 Task: Create Billing Term with Name: Net 7, Description: Payment Term: 7 days and Due Days: 7 days
Action: Mouse moved to (238, 129)
Screenshot: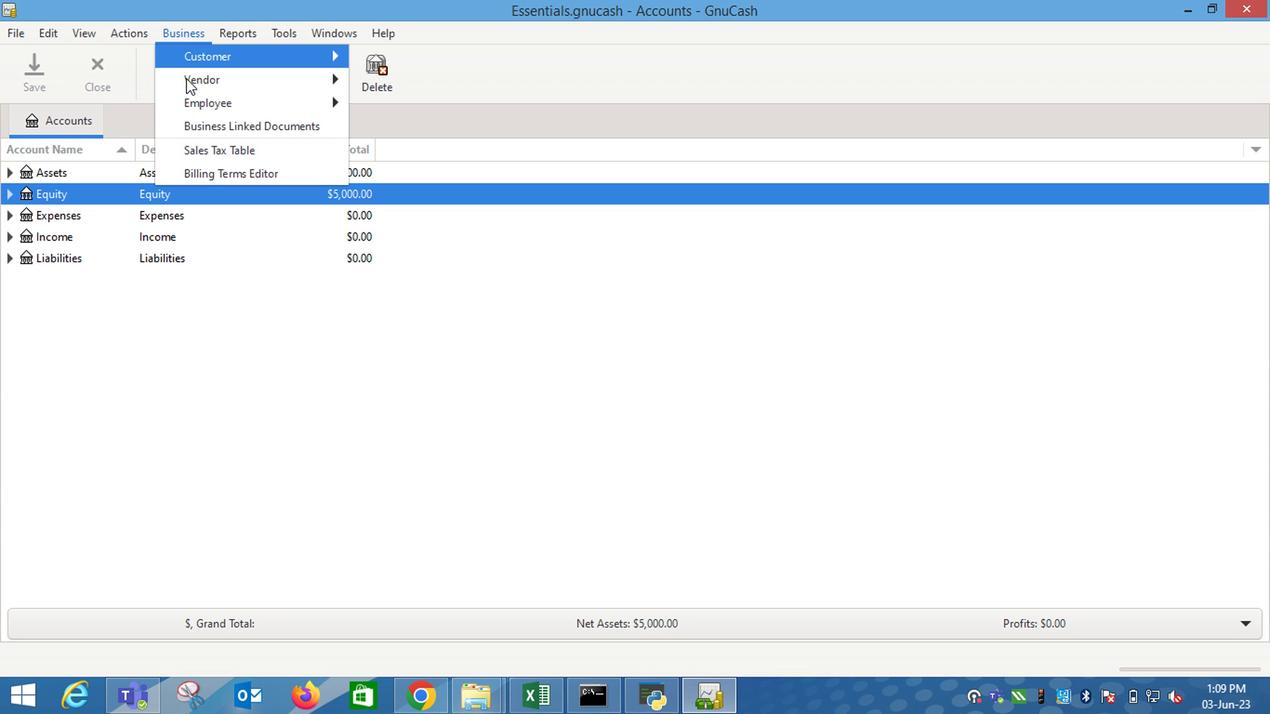 
Action: Mouse pressed left at (238, 129)
Screenshot: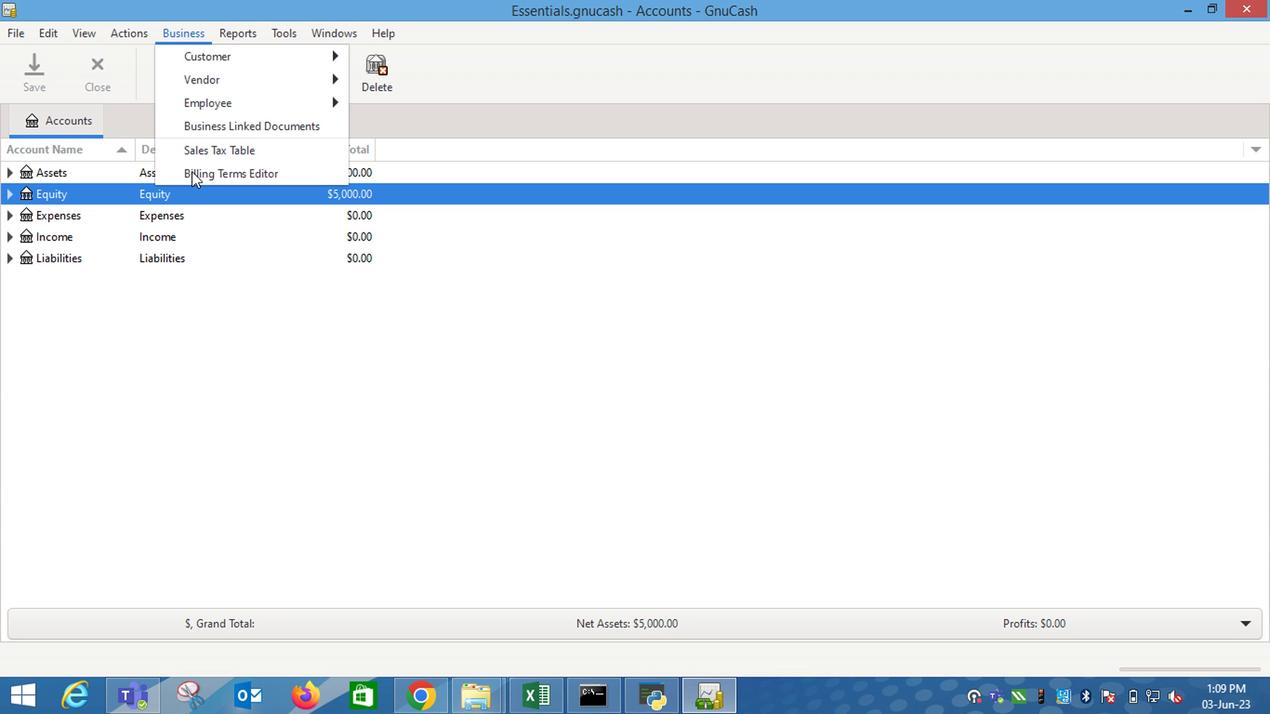 
Action: Mouse moved to (244, 235)
Screenshot: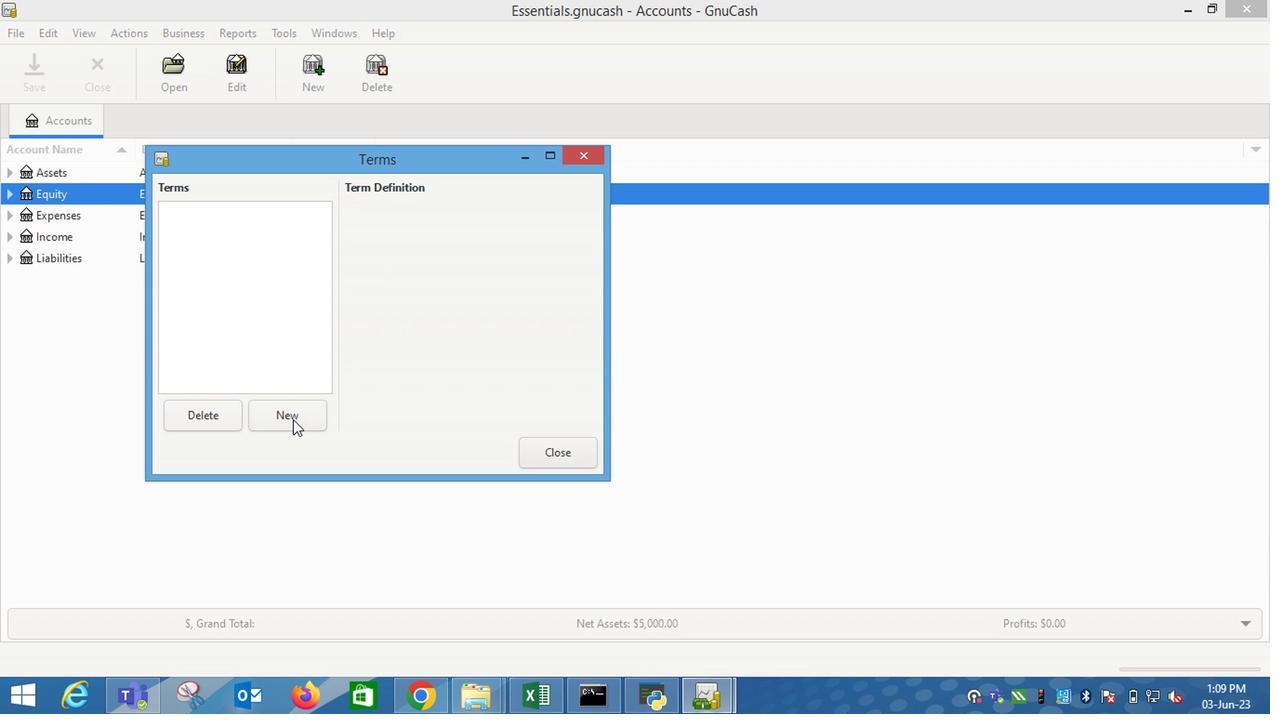 
Action: Mouse pressed left at (244, 235)
Screenshot: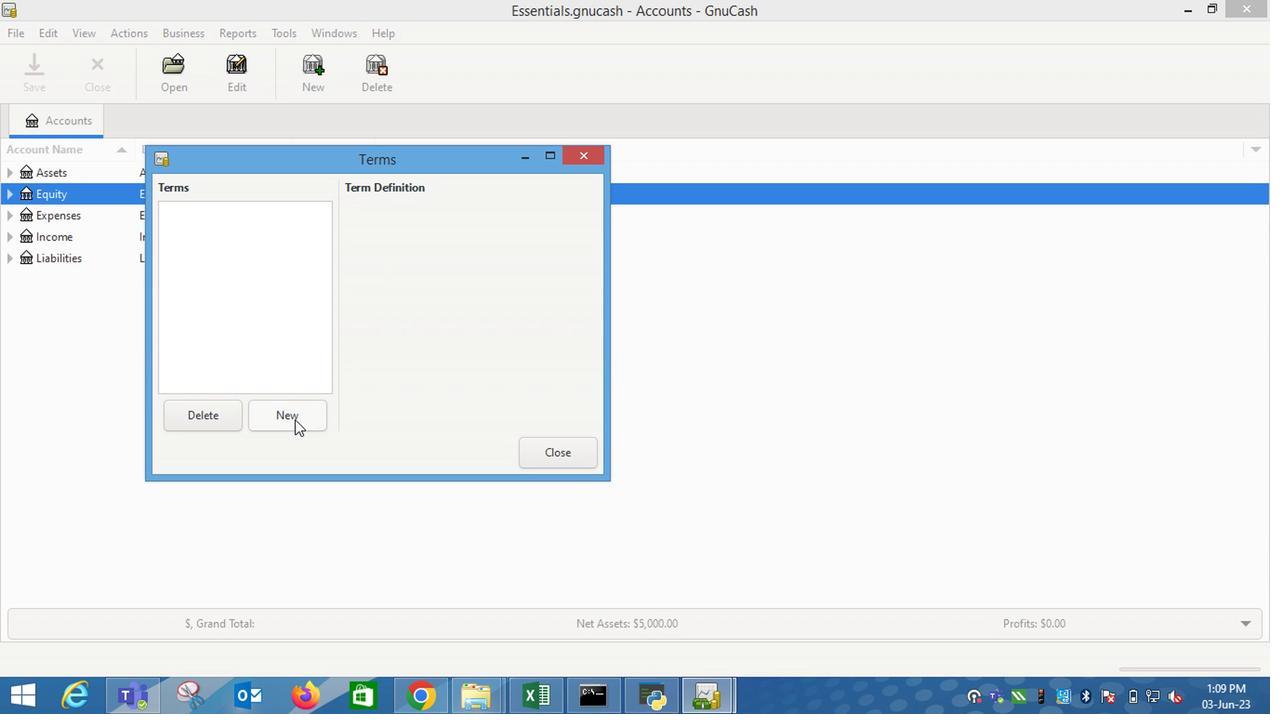 
Action: Mouse moved to (262, 358)
Screenshot: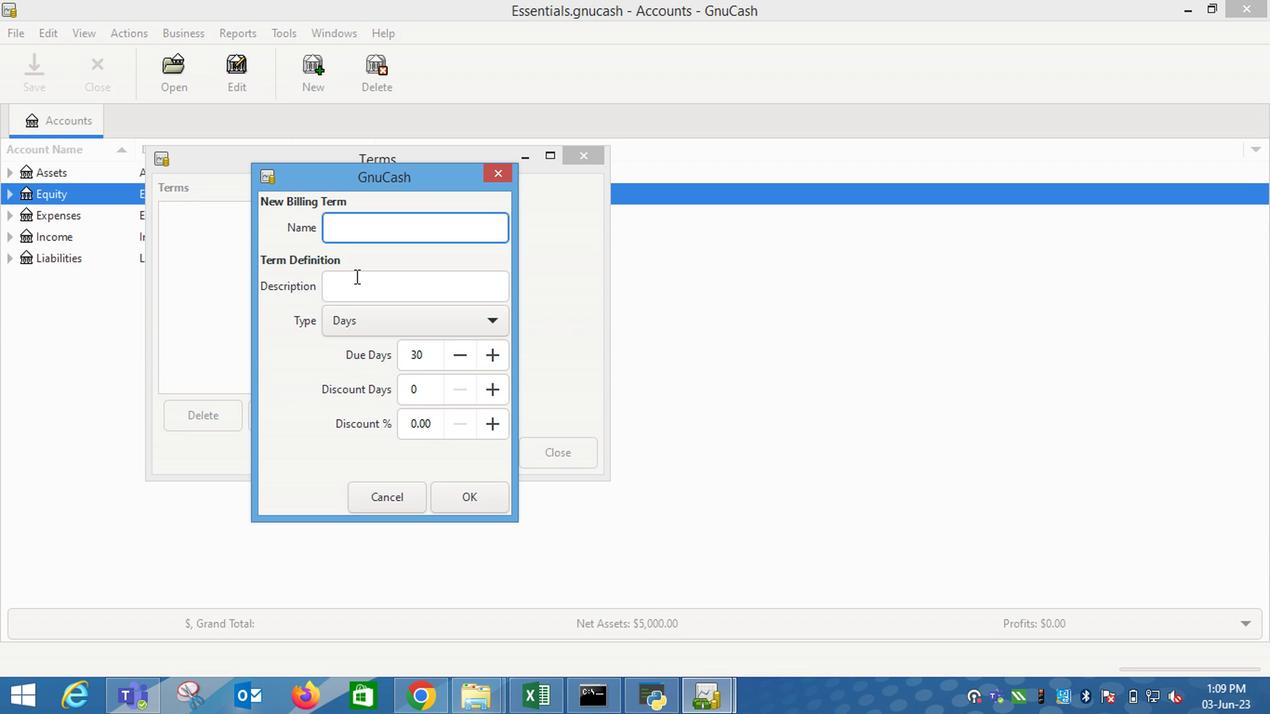 
Action: Mouse pressed left at (262, 358)
Screenshot: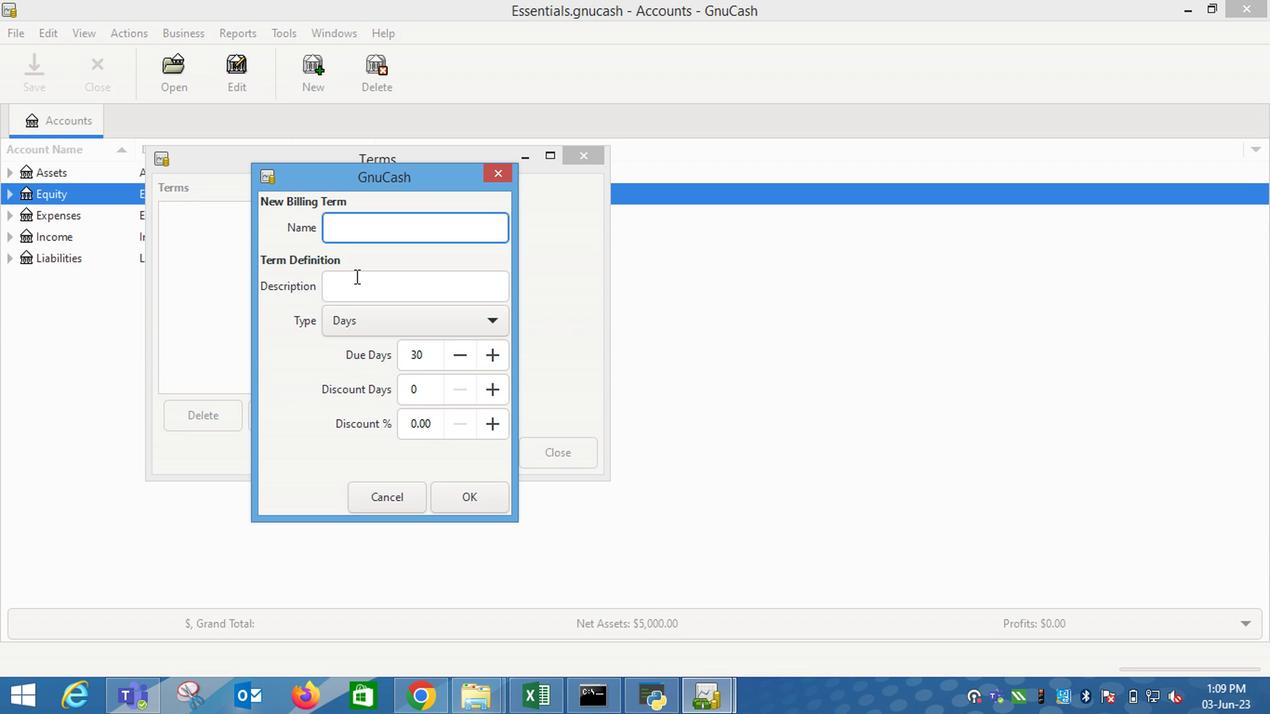 
Action: Mouse moved to (262, 358)
Screenshot: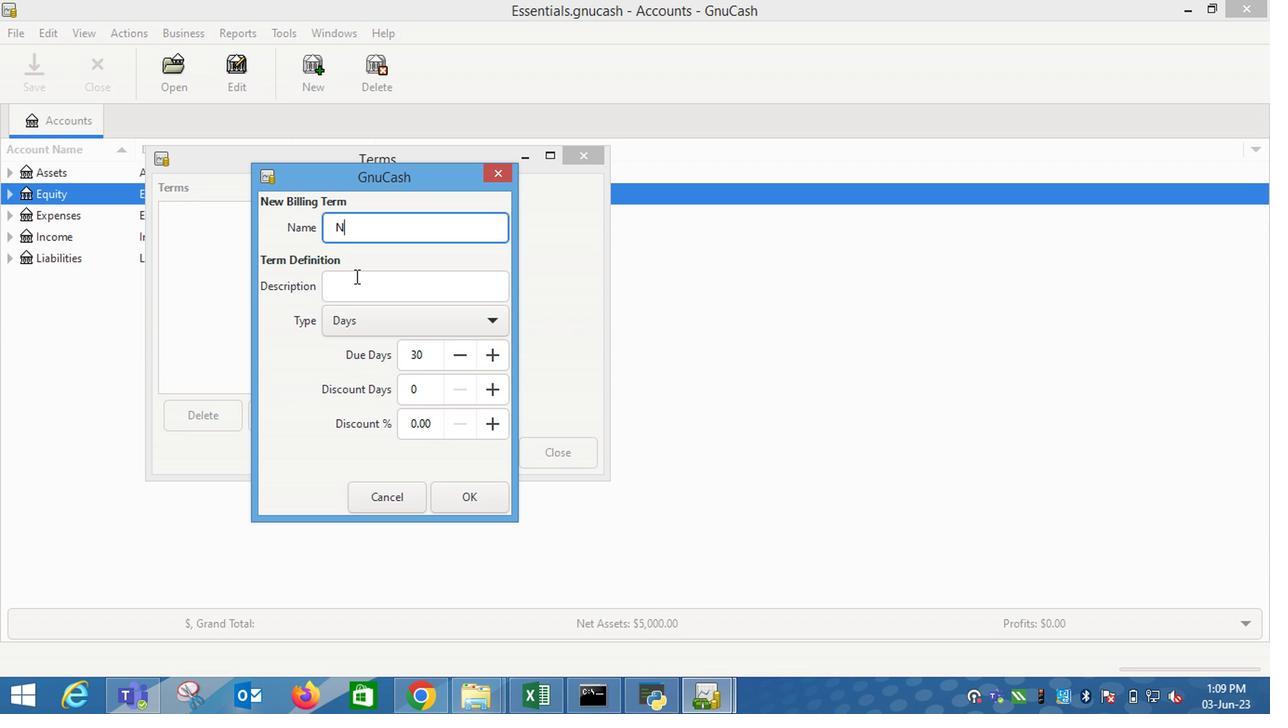 
Action: Key pressed <Key.shift_r>Net<Key.tab>
Screenshot: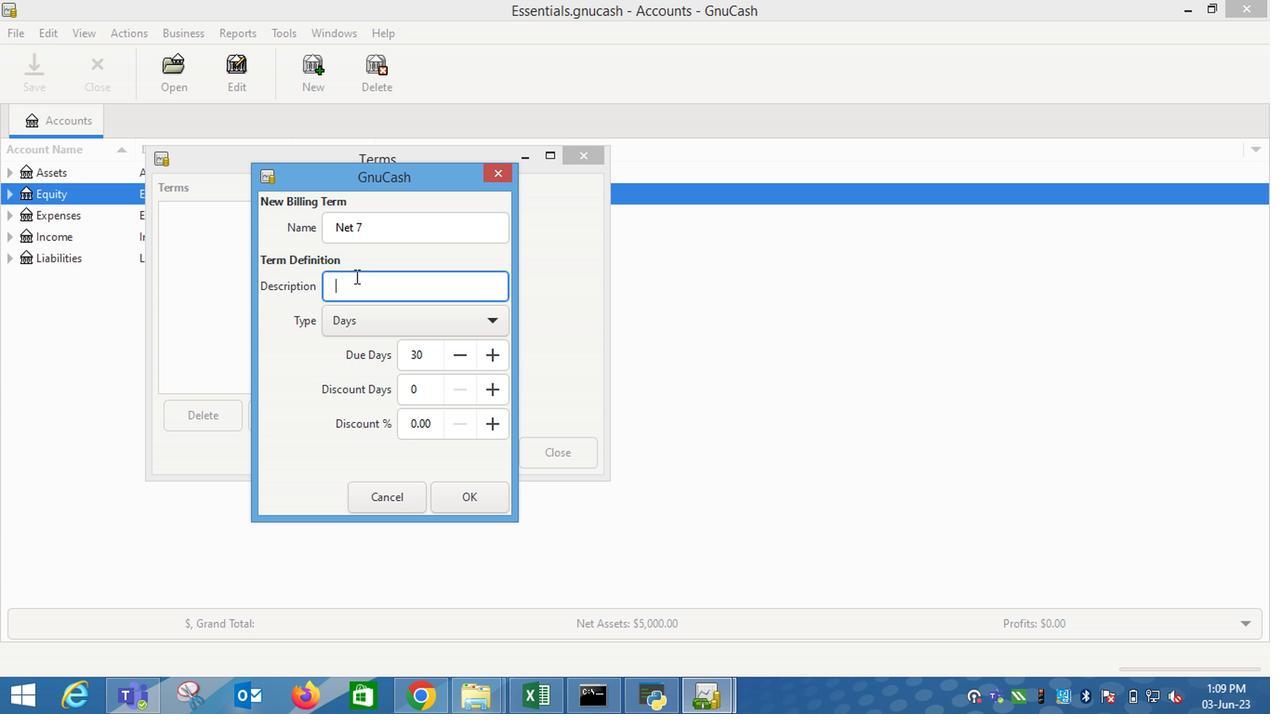 
Action: Mouse moved to (330, 221)
Screenshot: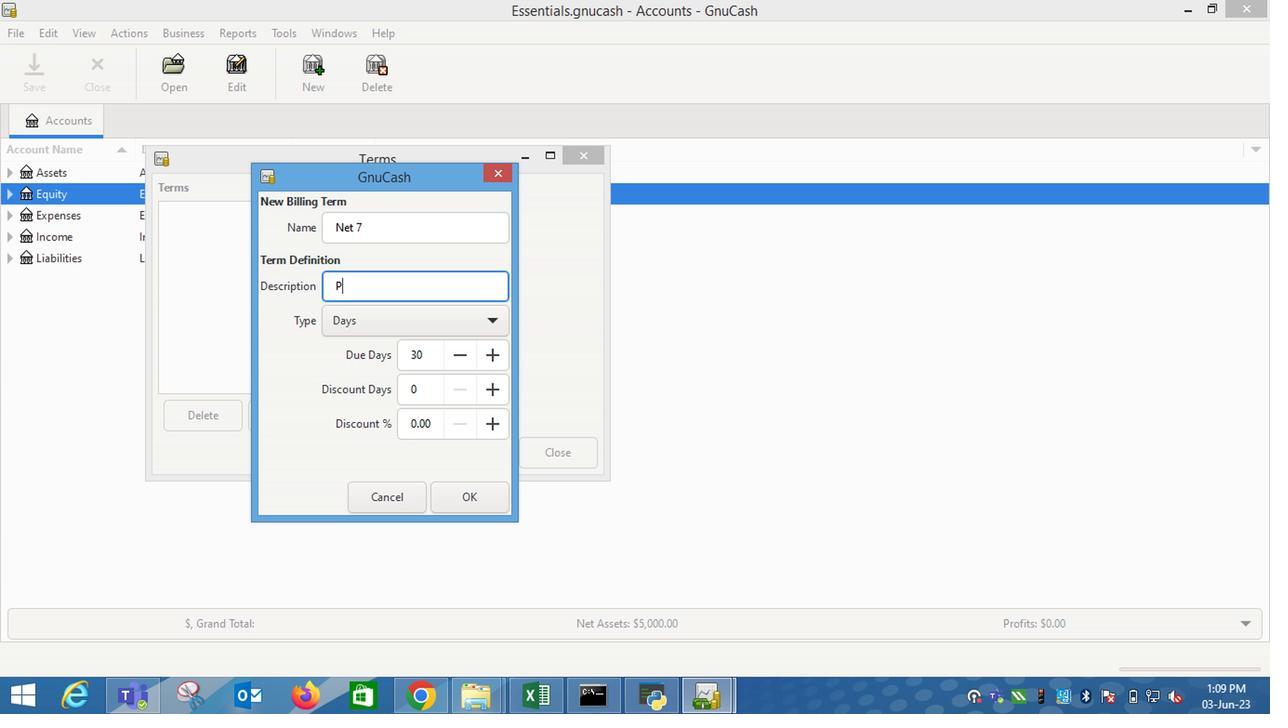 
Action: Mouse pressed left at (330, 221)
Screenshot: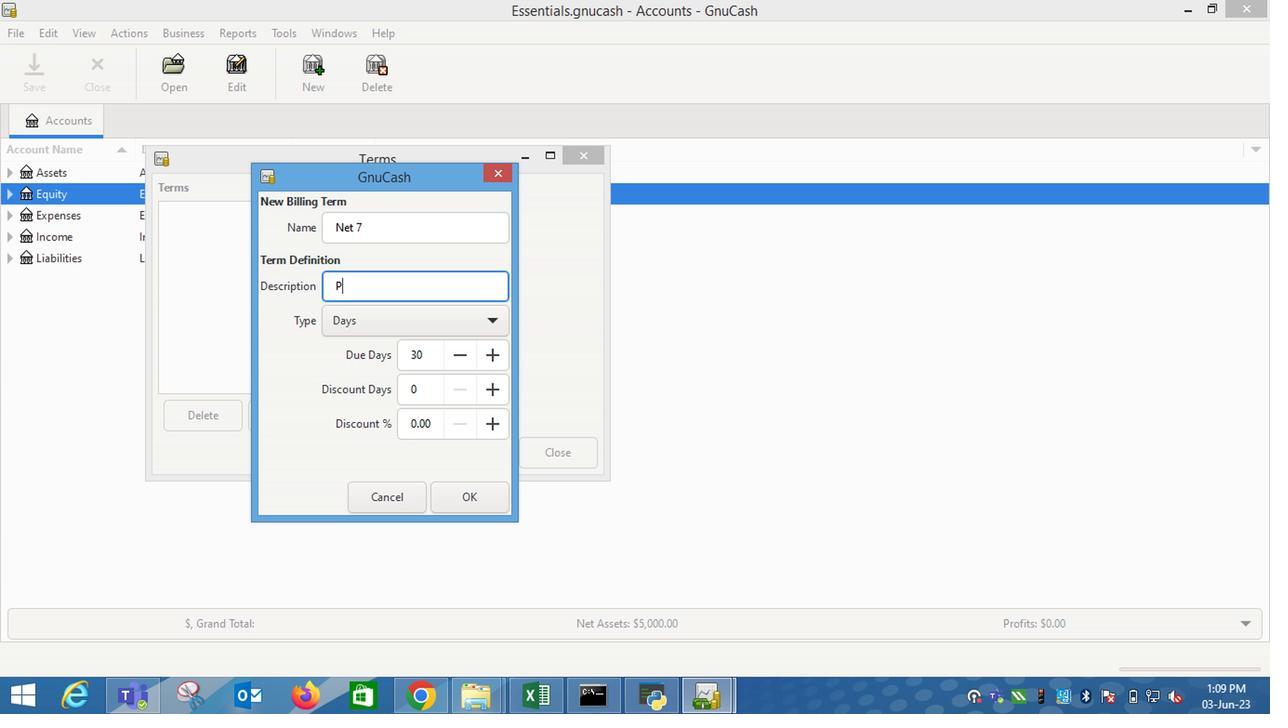 
Action: Key pressed <Key.space>7<Key.tab><Key.shift_r>Pyment<Key.space><Key.backspace><Key.backspace><Key.backspace><Key.backspace><Key.backspace><Key.backspace>ayment<Key.space><Key.shift_r><Key.shift_r><Key.shift_r><Key.shift_r><Key.shift_r>Tern<Key.backspace>
Screenshot: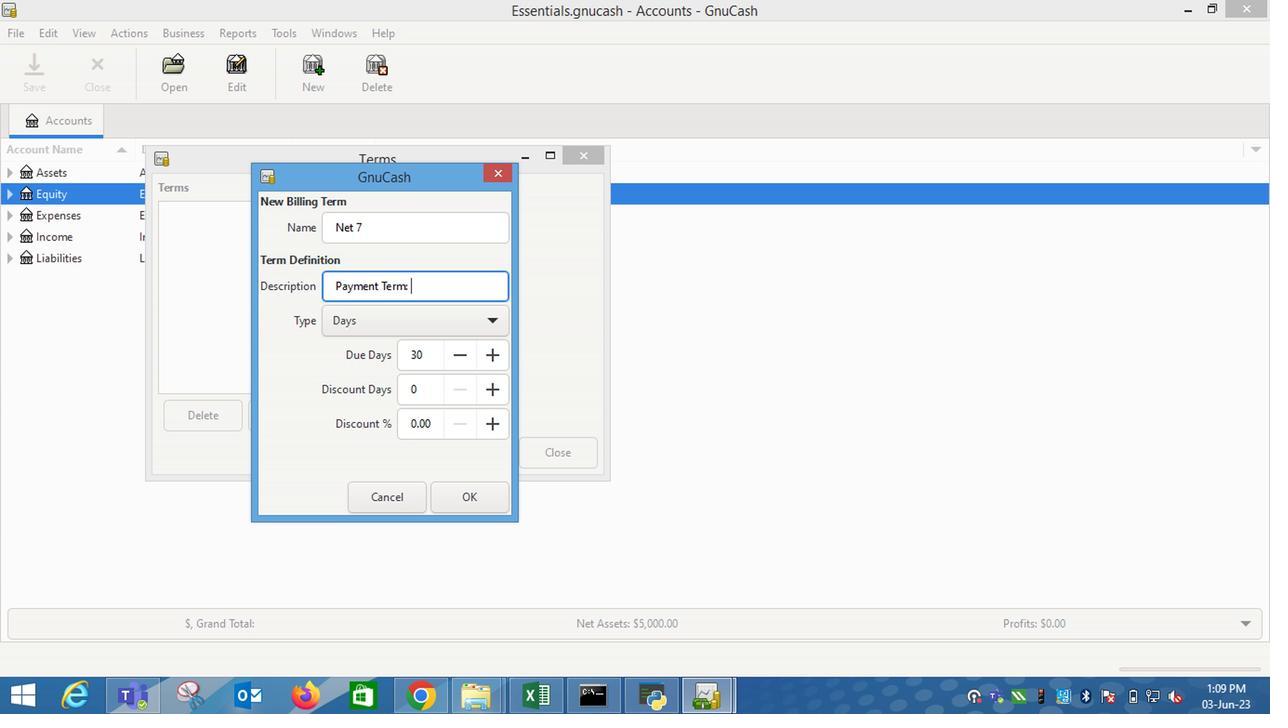 
Action: Mouse moved to (238, 127)
Screenshot: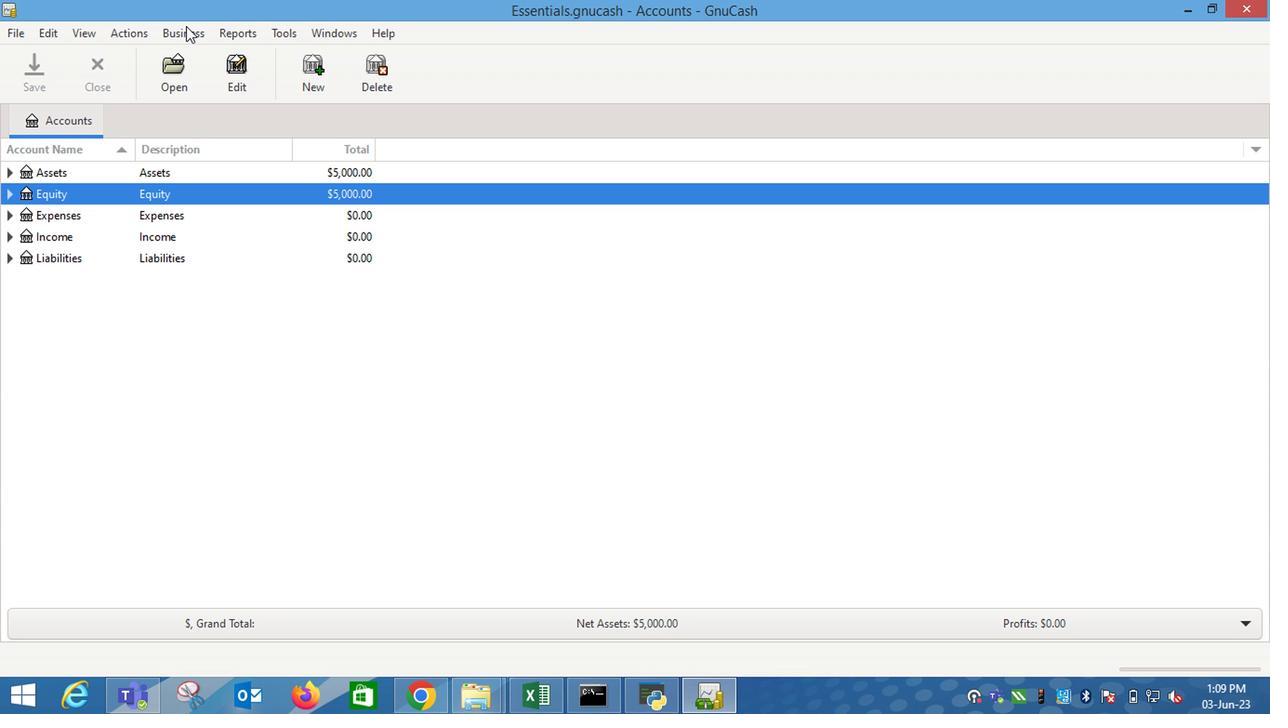 
Action: Mouse pressed left at (238, 127)
Screenshot: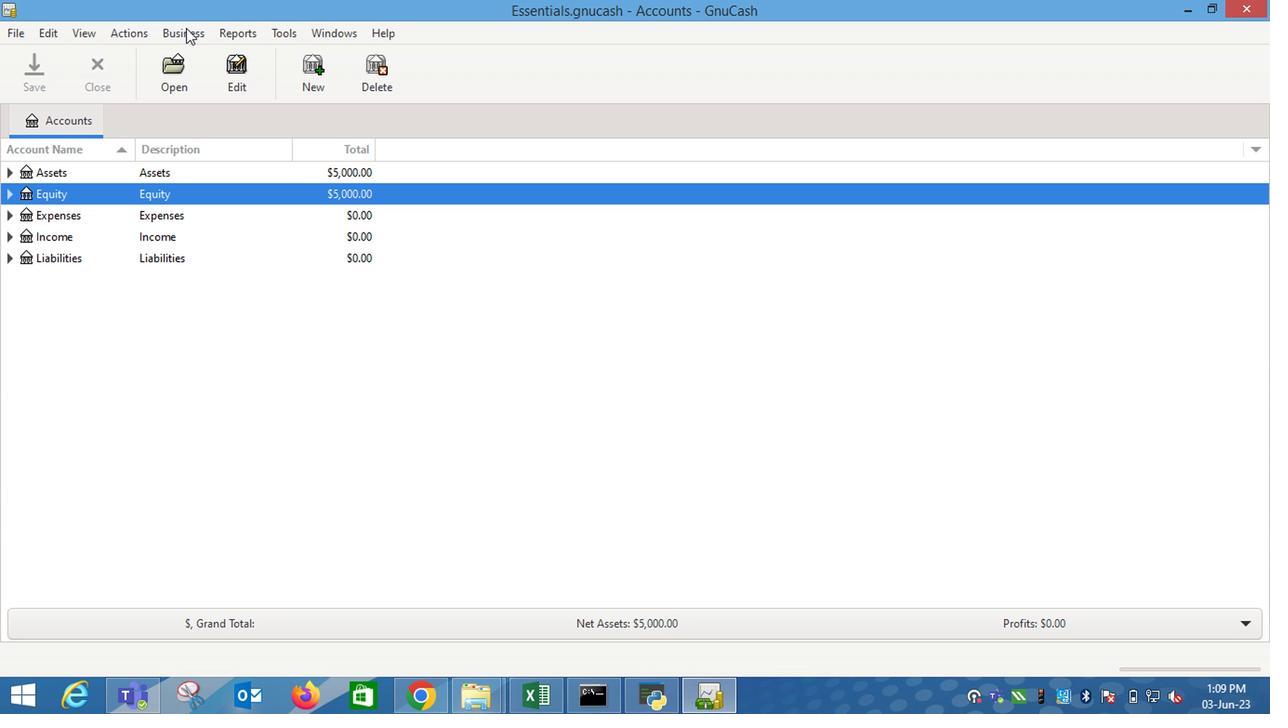
Action: Mouse moved to (242, 228)
Screenshot: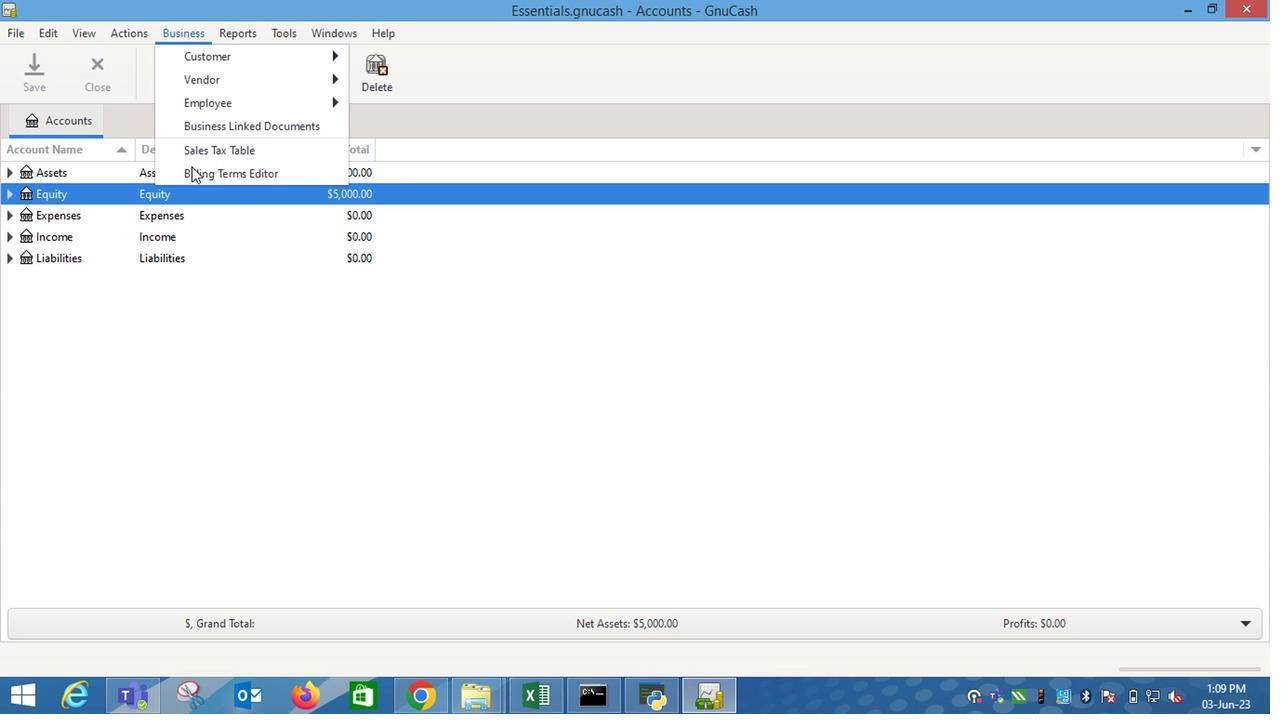
Action: Mouse pressed left at (242, 228)
Screenshot: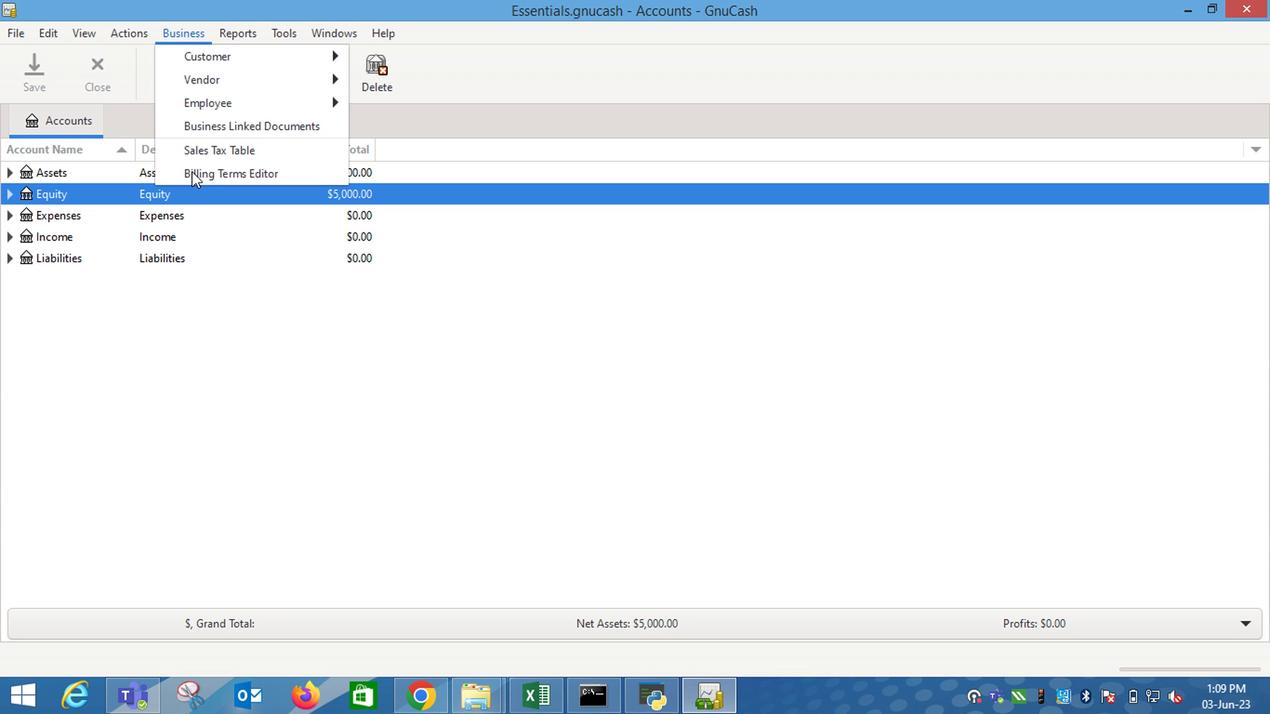 
Action: Mouse moved to (316, 405)
Screenshot: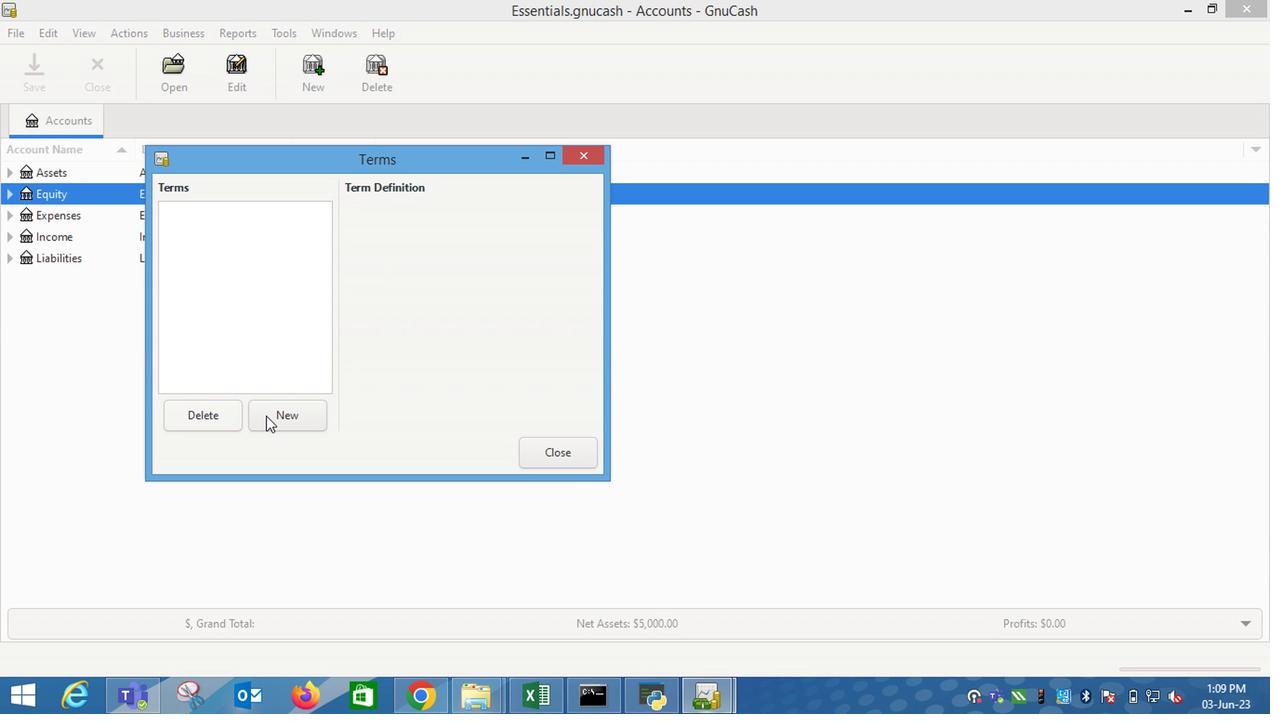 
Action: Mouse pressed left at (316, 405)
Screenshot: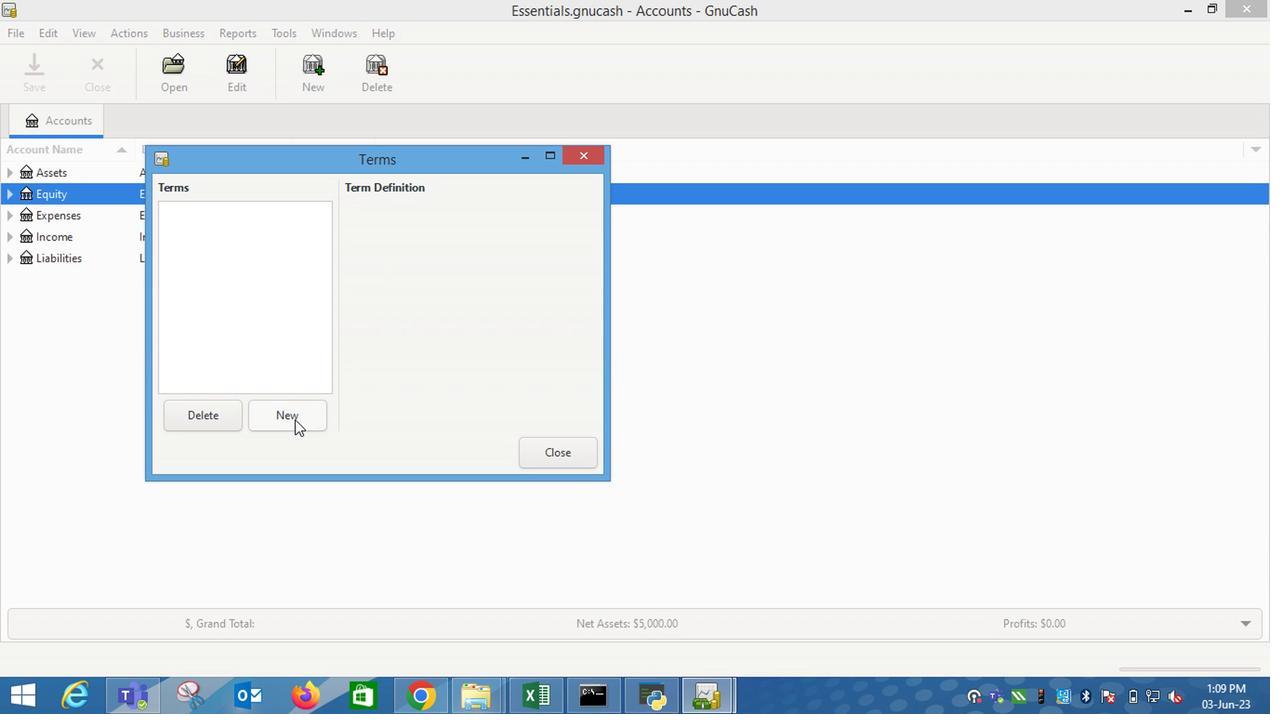 
Action: Mouse moved to (359, 303)
Screenshot: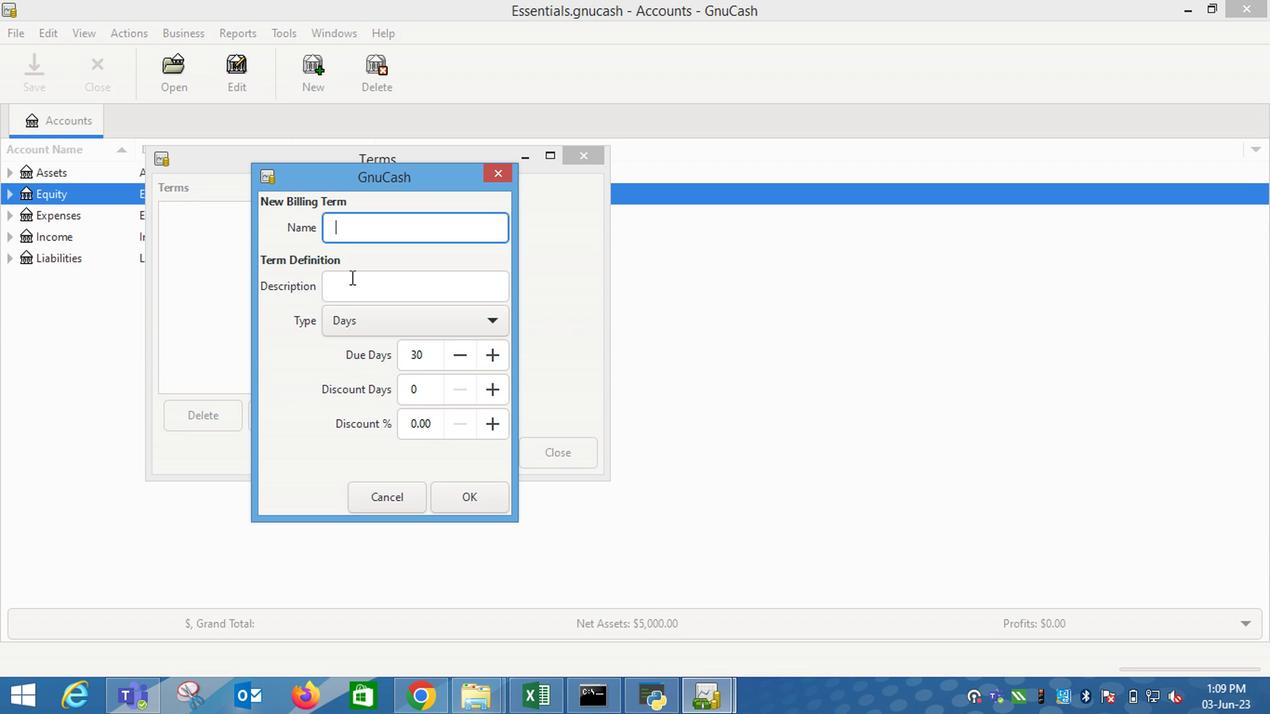 
Action: Key pressed <Key.shift_r>Net<Key.space>7<Key.tab><Key.shift_r>Payment<Key.space><Key.shift_r>Term<Key.shift_r>:<Key.space>7<Key.space>days
Screenshot: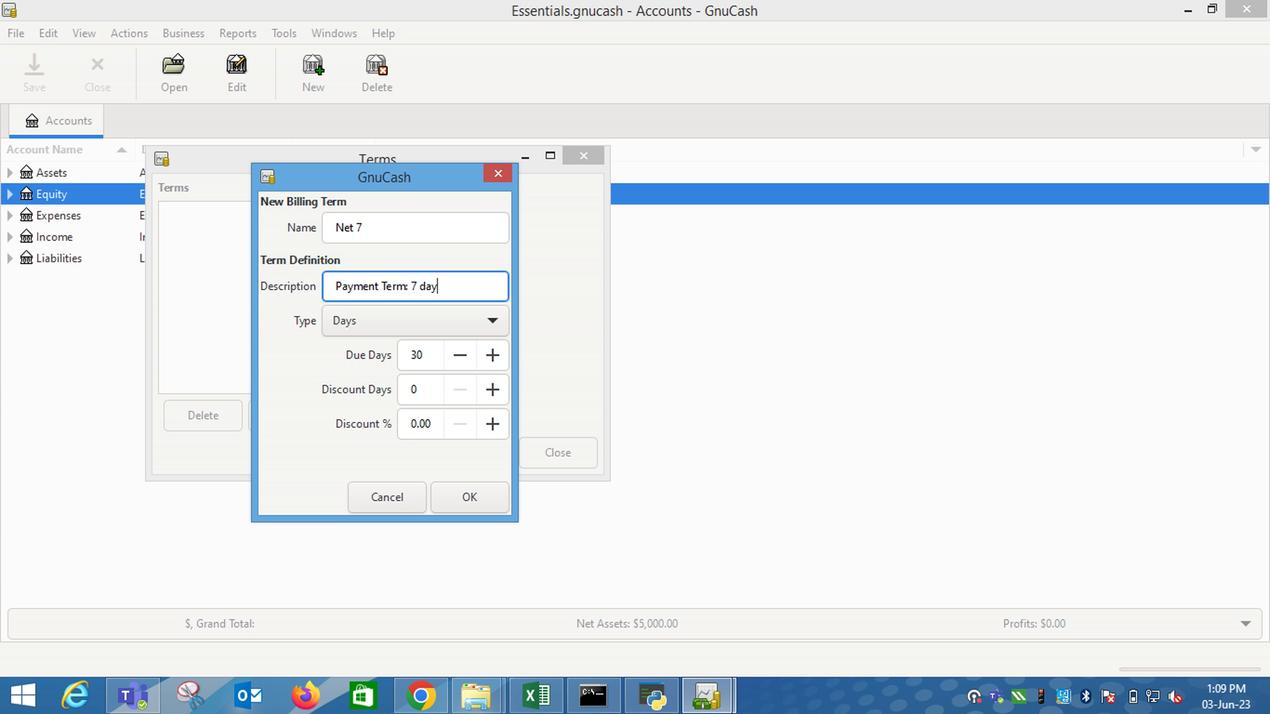 
Action: Mouse moved to (434, 361)
Screenshot: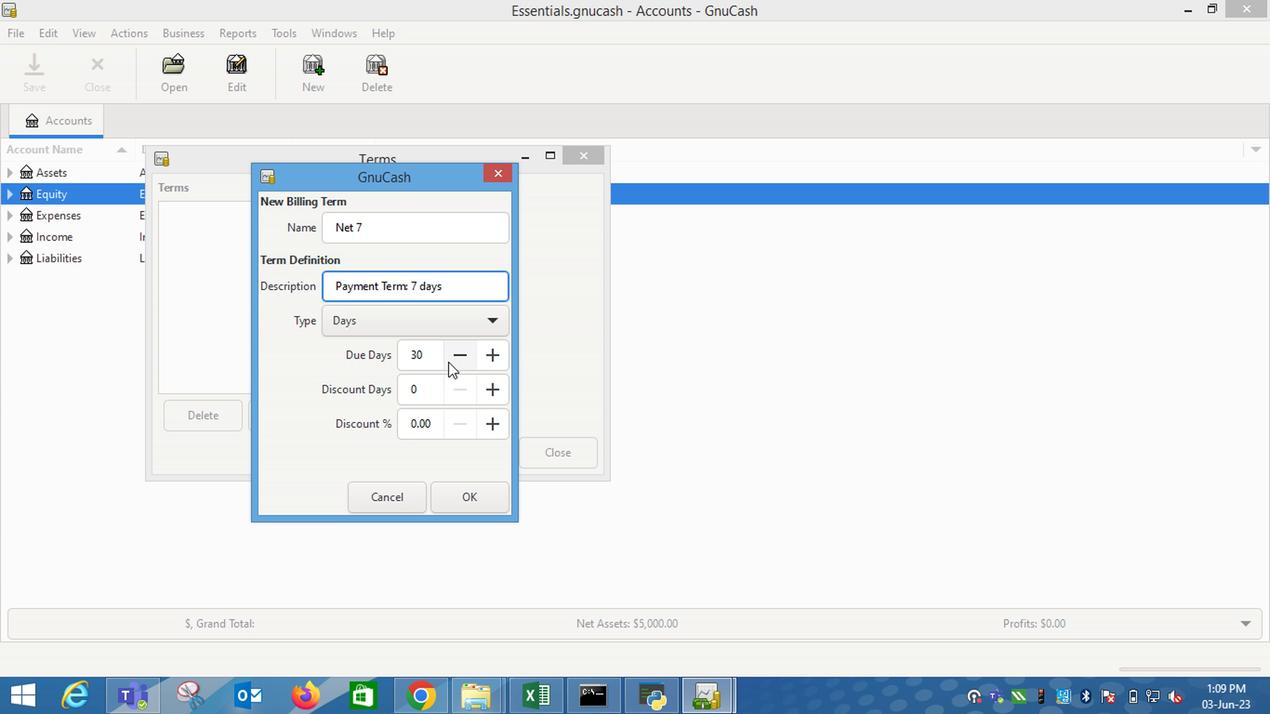 
Action: Mouse pressed left at (434, 361)
Screenshot: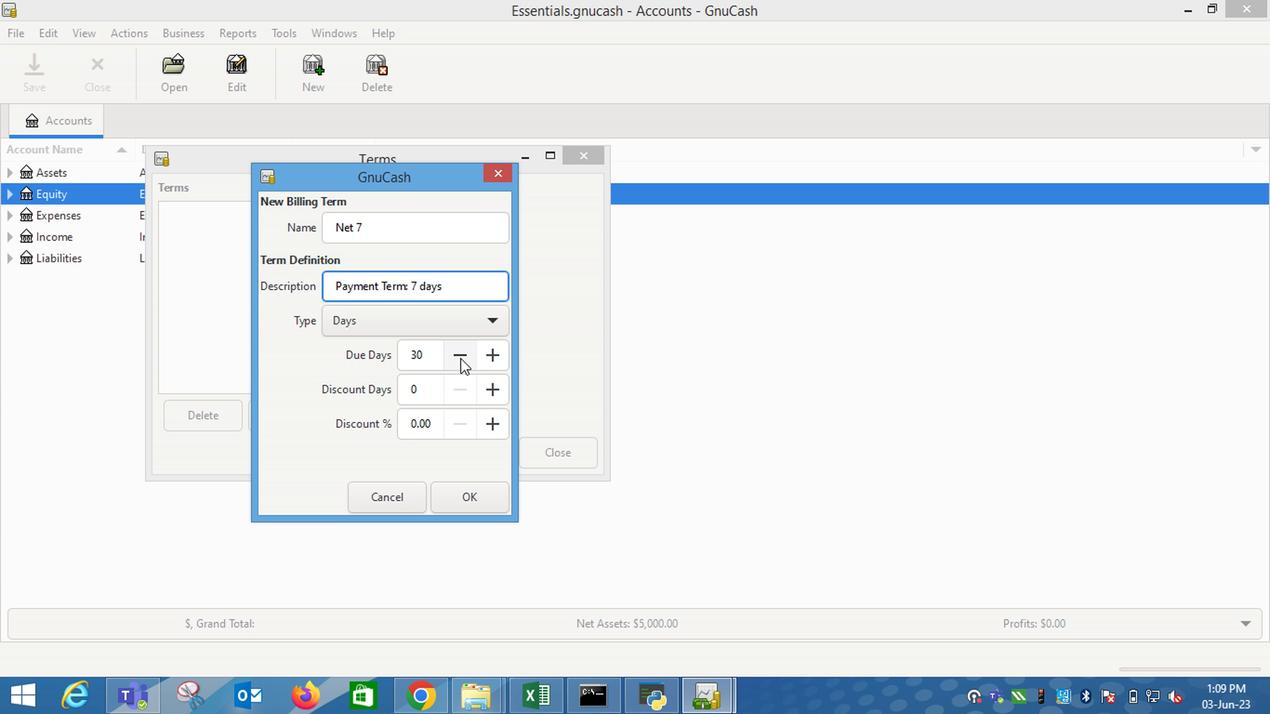 
Action: Mouse pressed left at (434, 361)
Screenshot: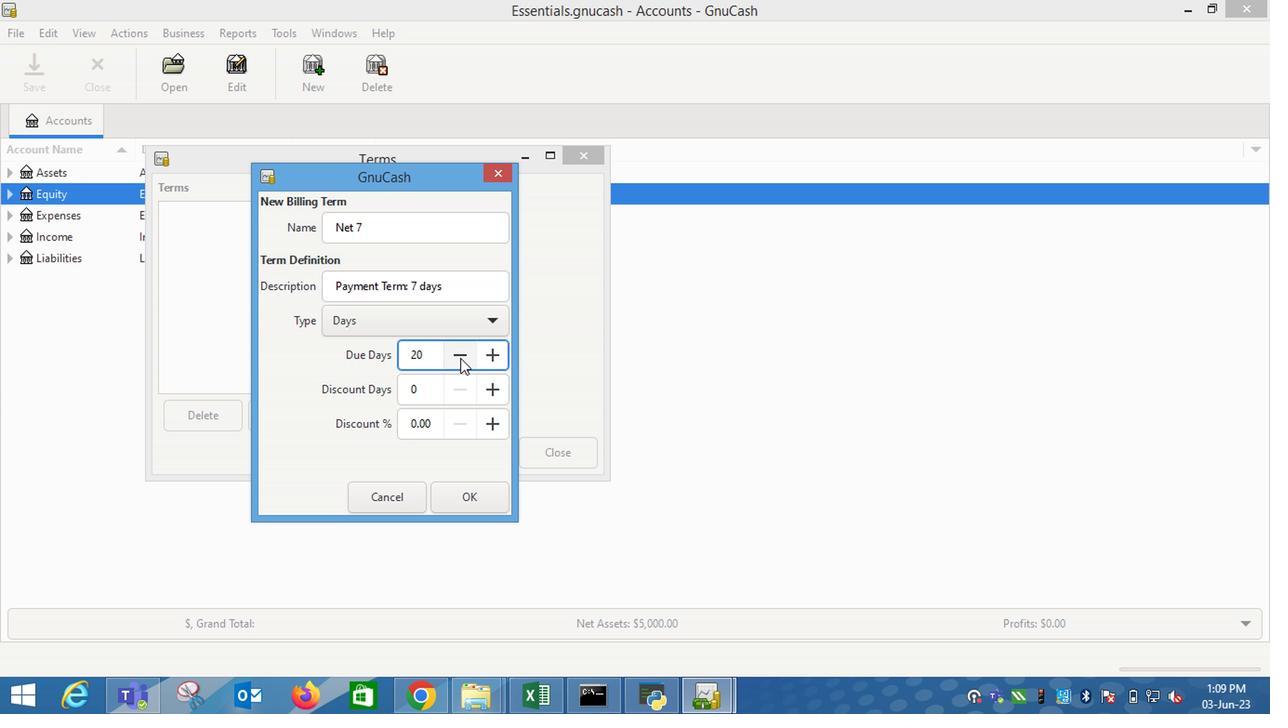 
Action: Mouse pressed left at (434, 361)
Screenshot: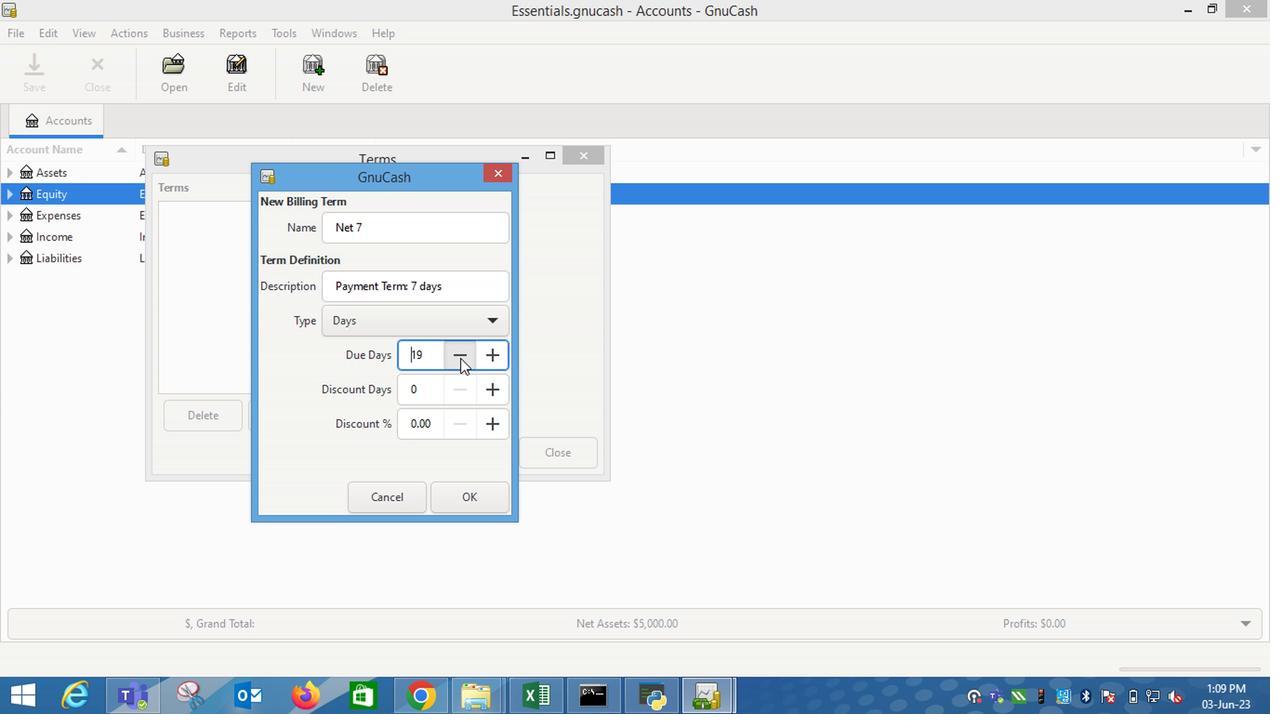 
Action: Mouse pressed left at (434, 361)
Screenshot: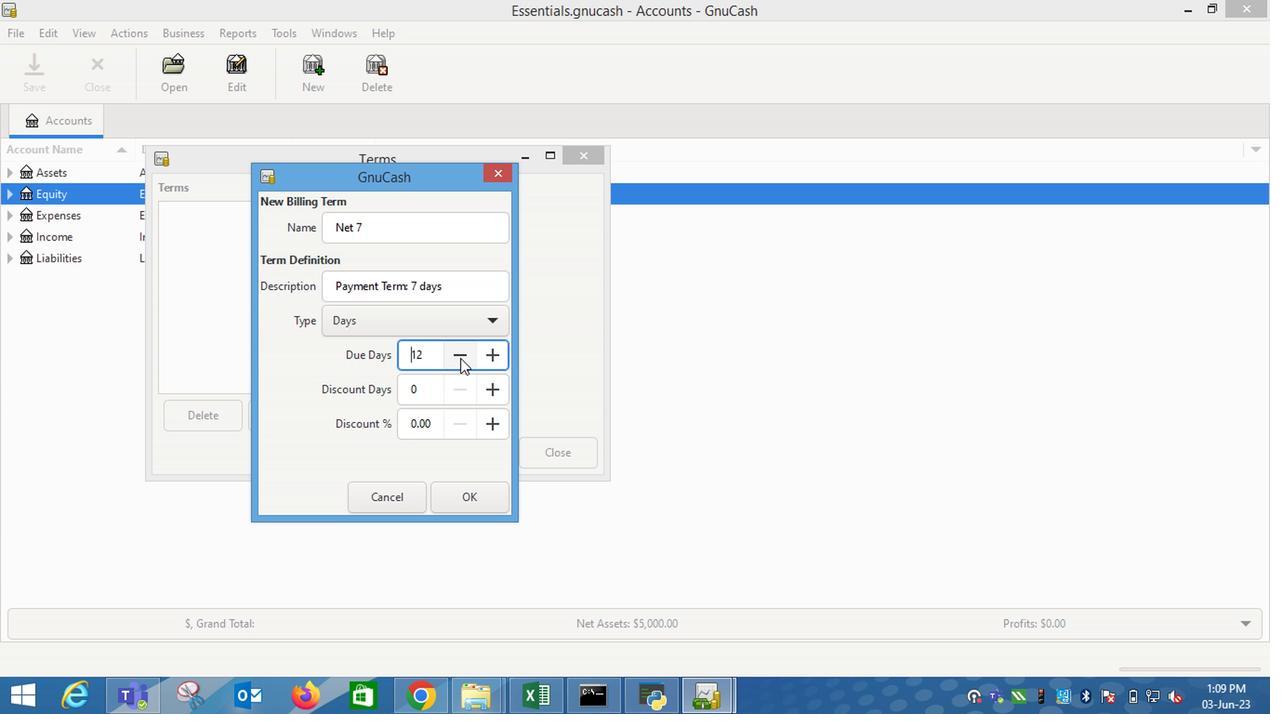 
Action: Mouse pressed left at (434, 361)
Screenshot: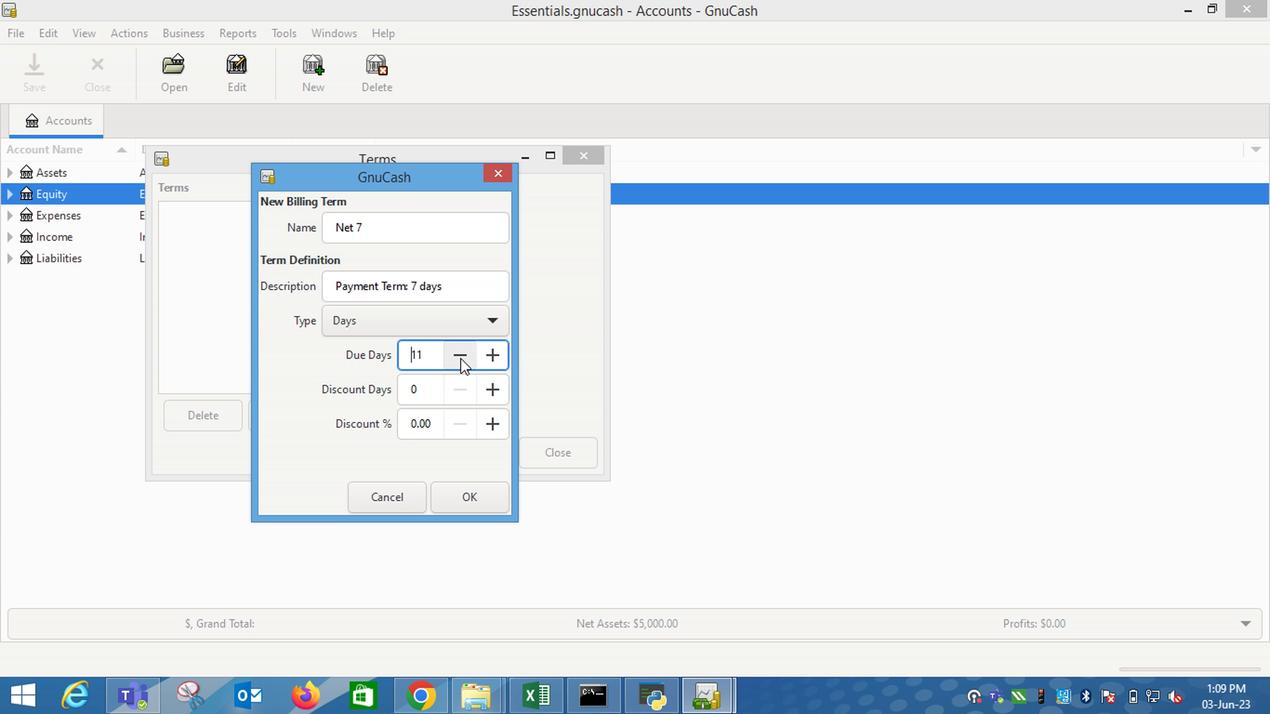 
Action: Mouse pressed left at (434, 361)
Screenshot: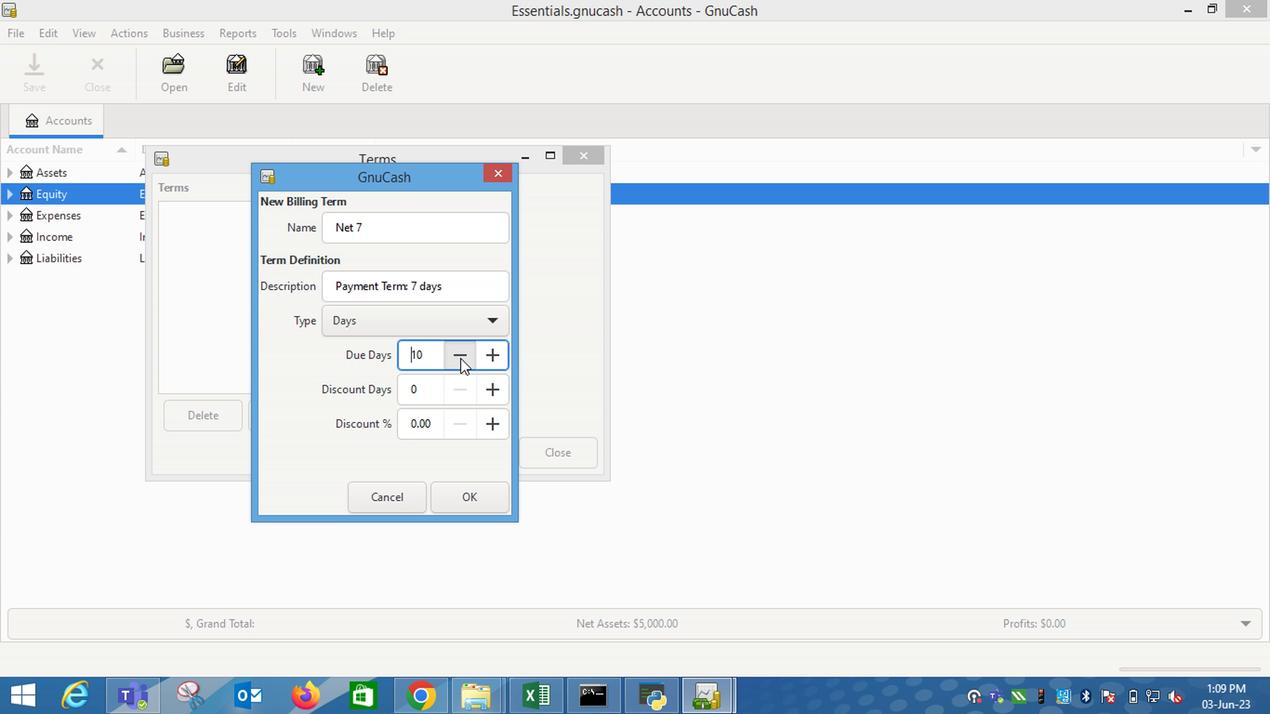 
Action: Mouse pressed left at (434, 361)
Screenshot: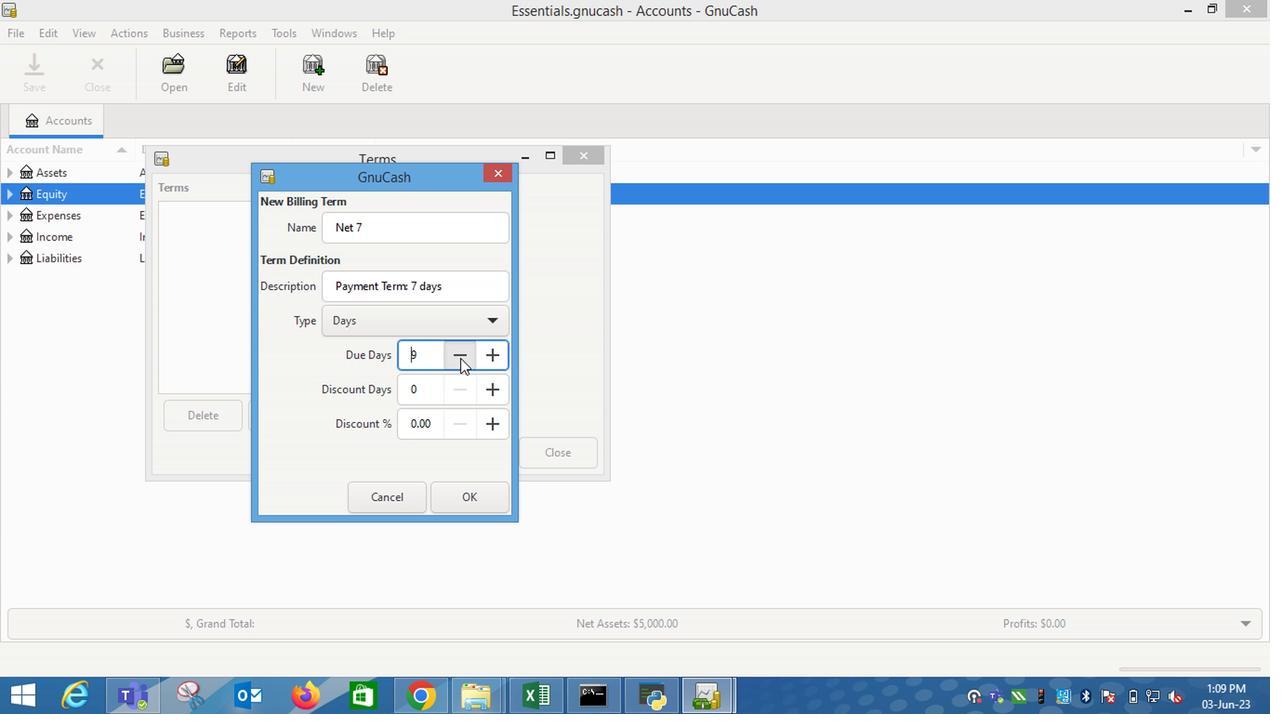
Action: Mouse pressed left at (434, 361)
Screenshot: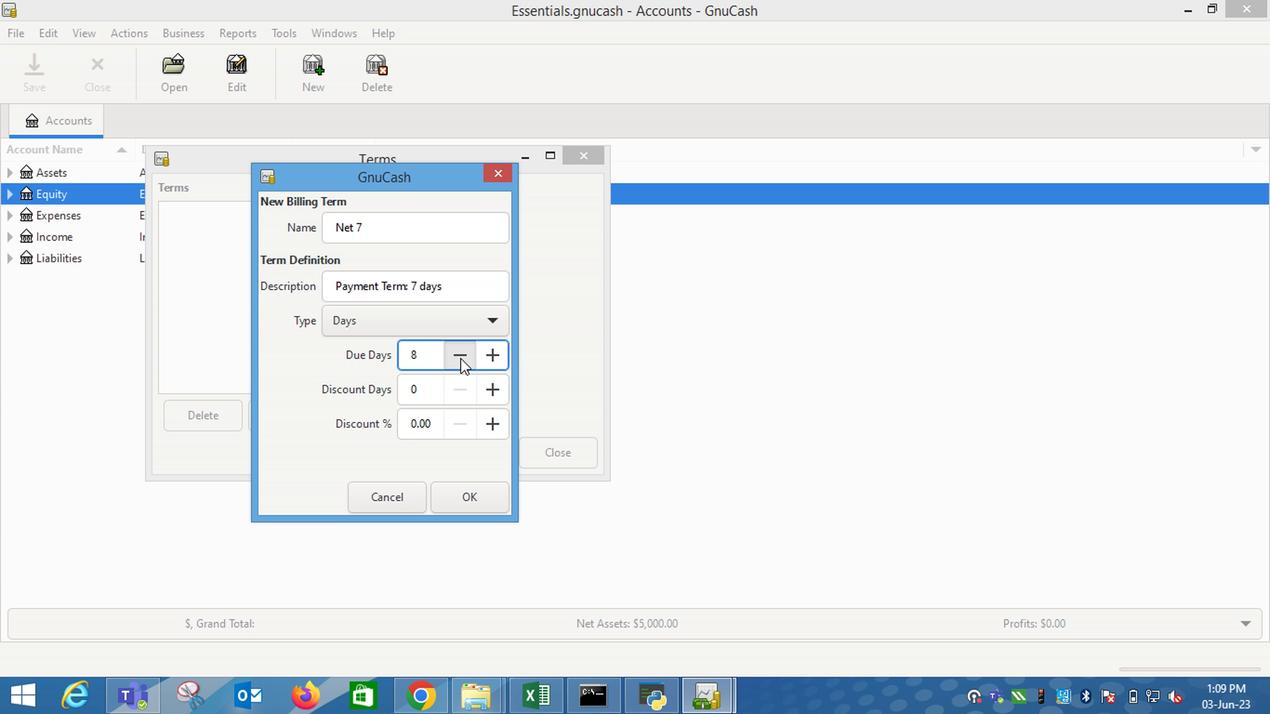 
Action: Mouse moved to (443, 459)
Screenshot: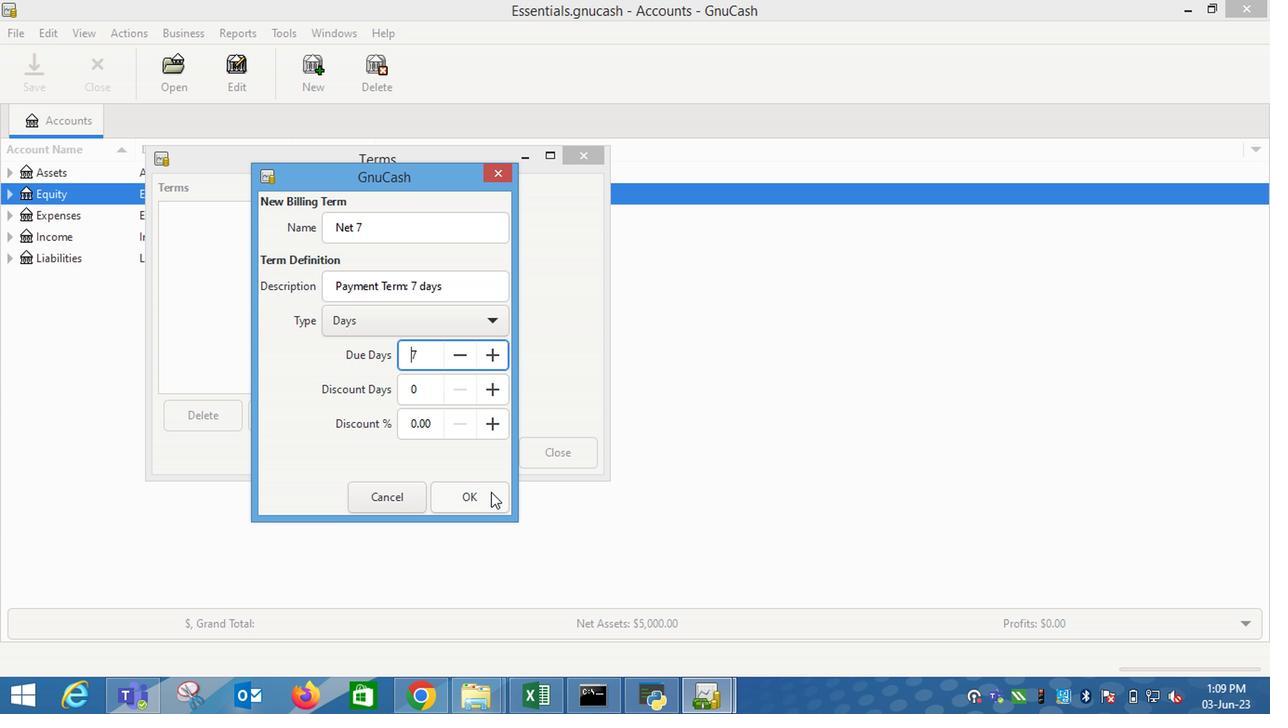 
Action: Mouse pressed left at (443, 459)
Screenshot: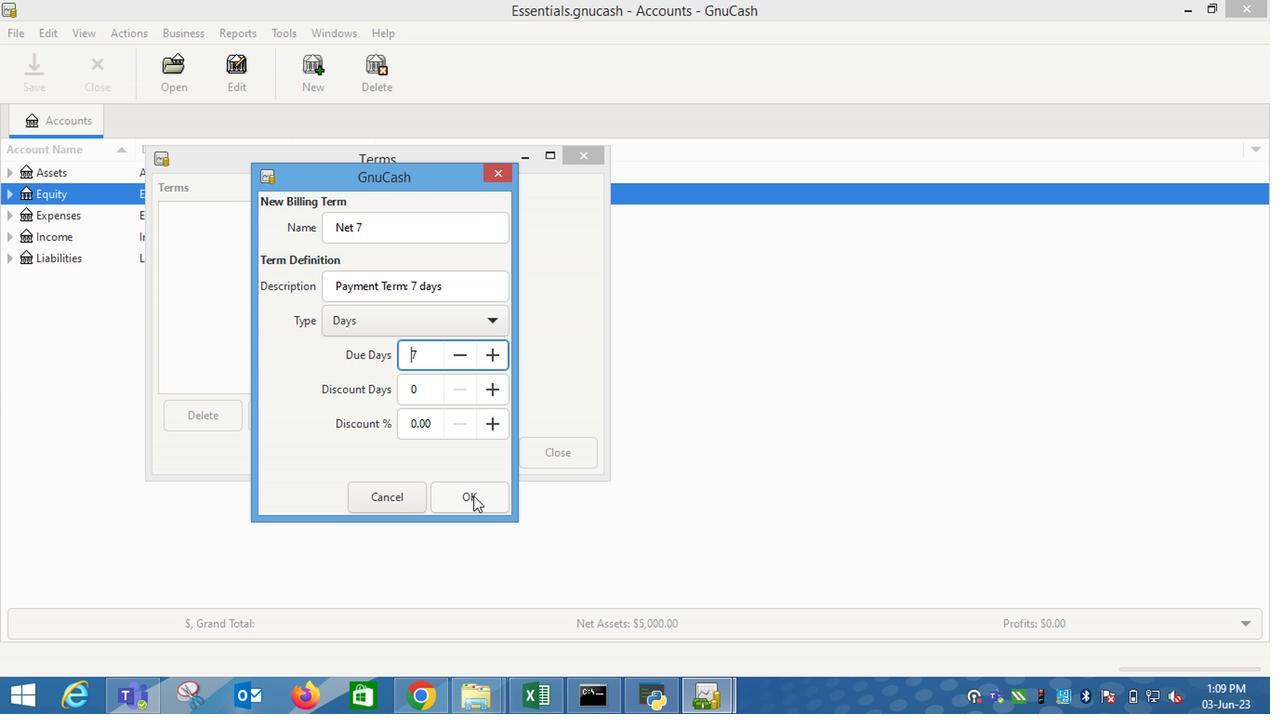 
Action: Mouse moved to (496, 420)
Screenshot: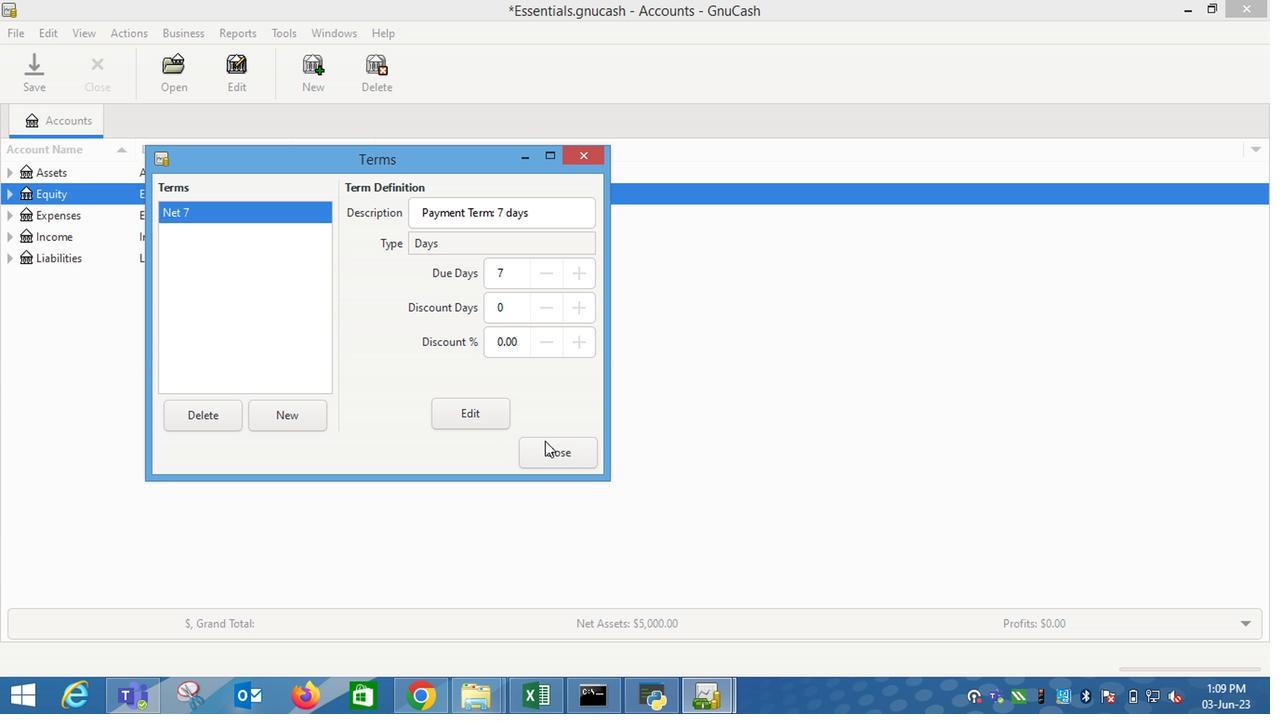 
Action: Mouse pressed left at (496, 420)
Screenshot: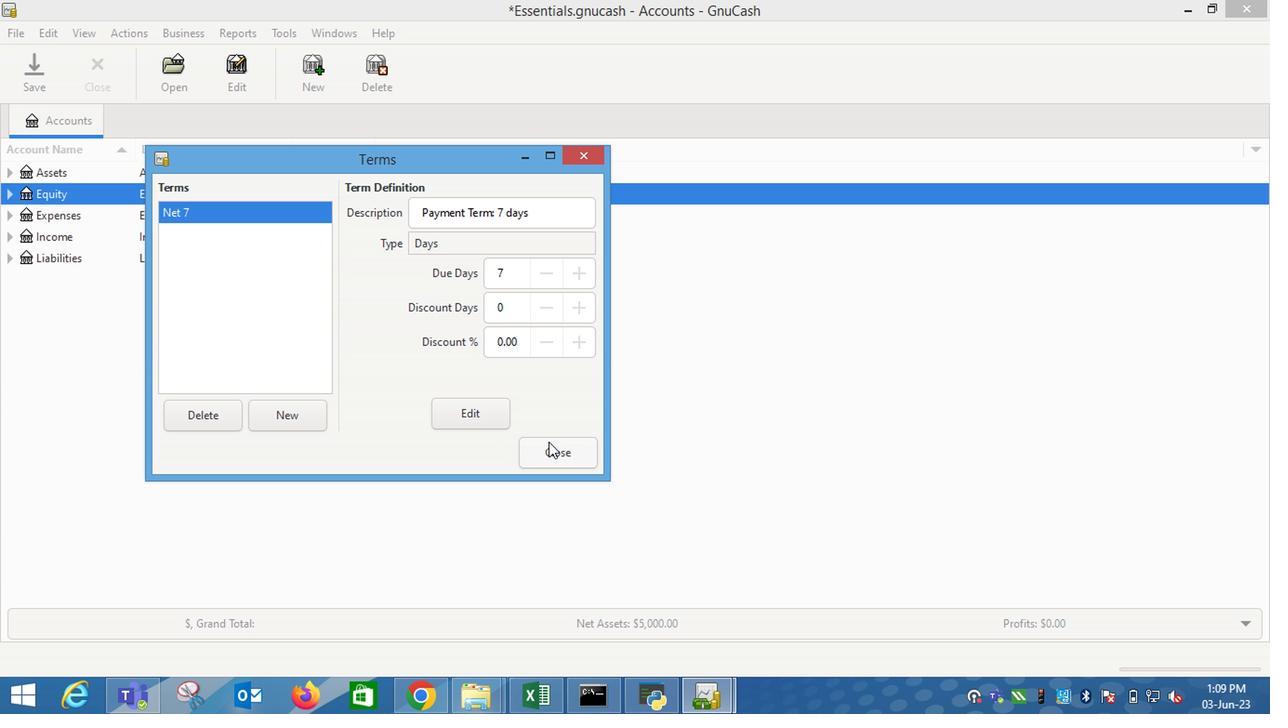 
Action: Mouse moved to (496, 421)
Screenshot: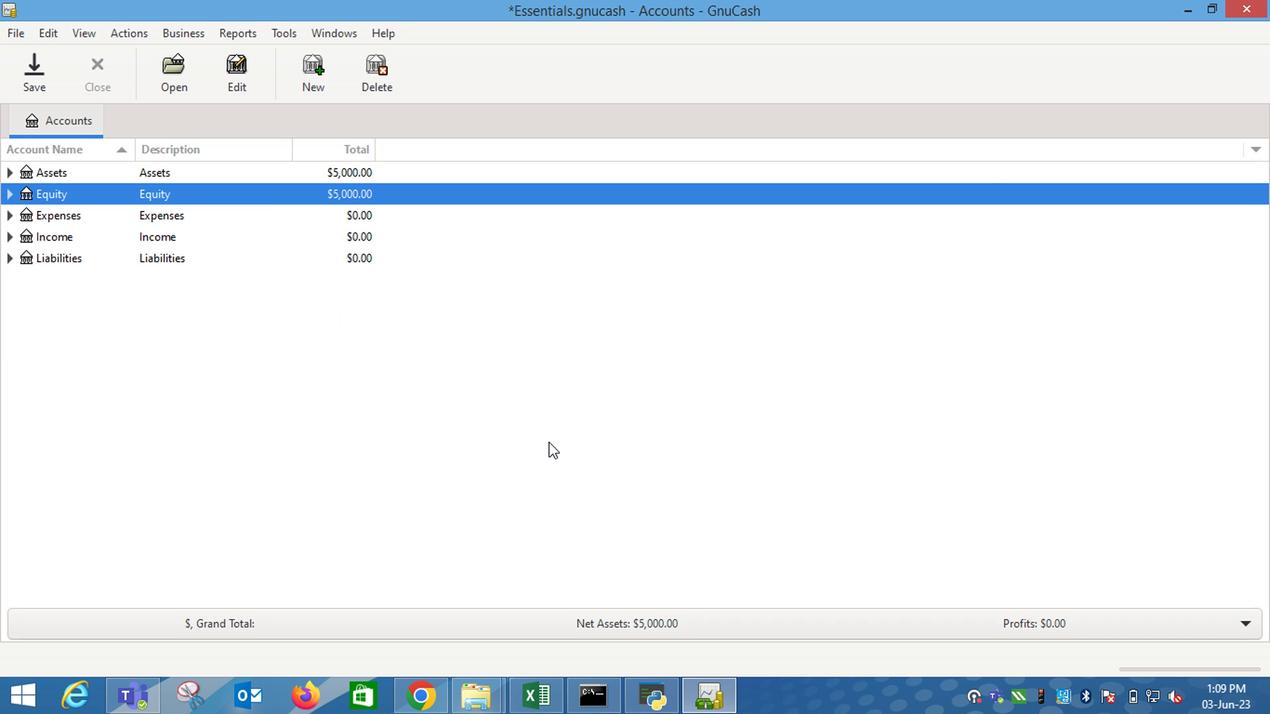 
